Task: Find a dog-friendly snowkiting location in Montana.
Action: Mouse moved to (76, 26)
Screenshot: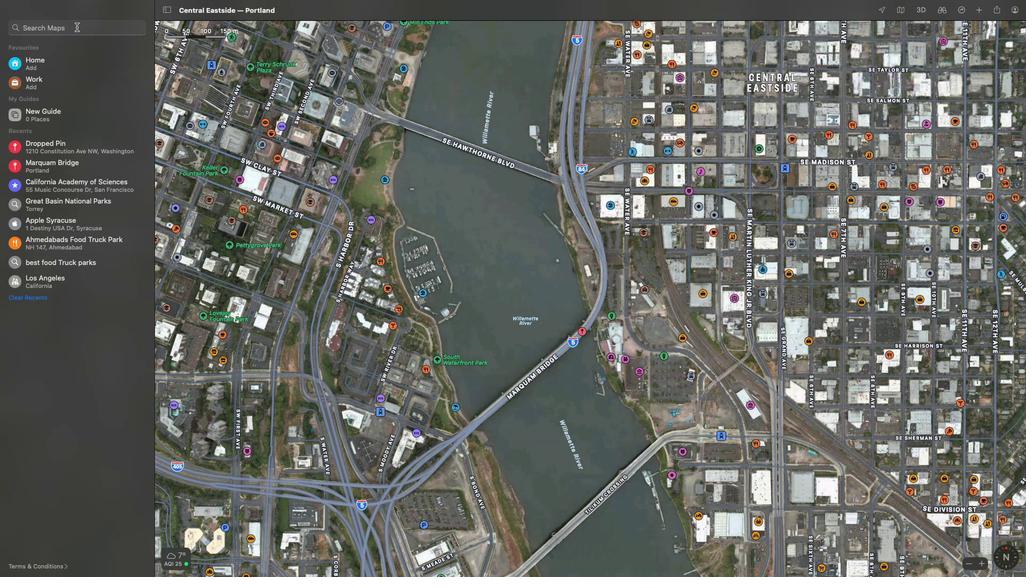 
Action: Mouse pressed left at (76, 26)
Screenshot: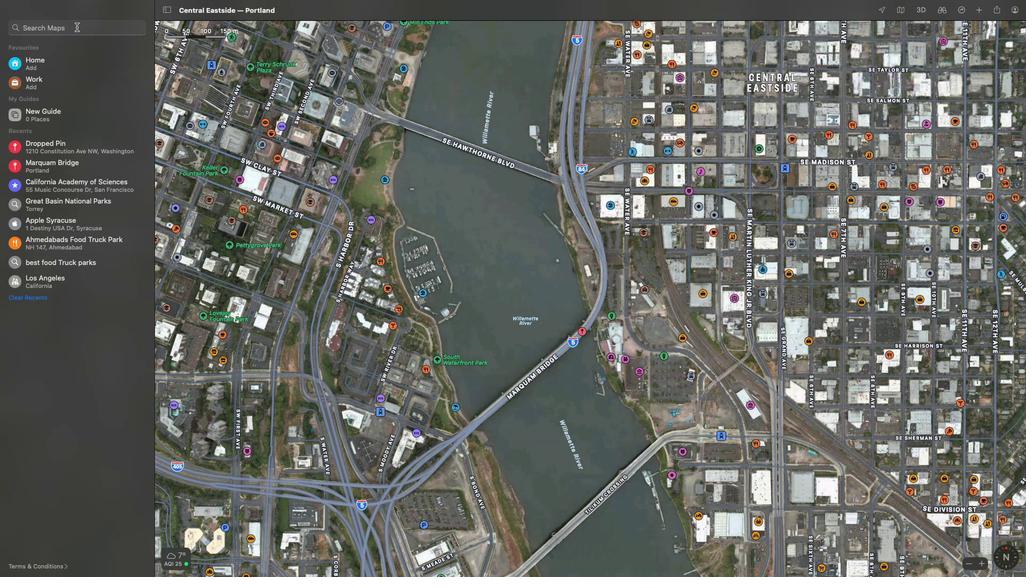 
Action: Mouse moved to (848, 337)
Screenshot: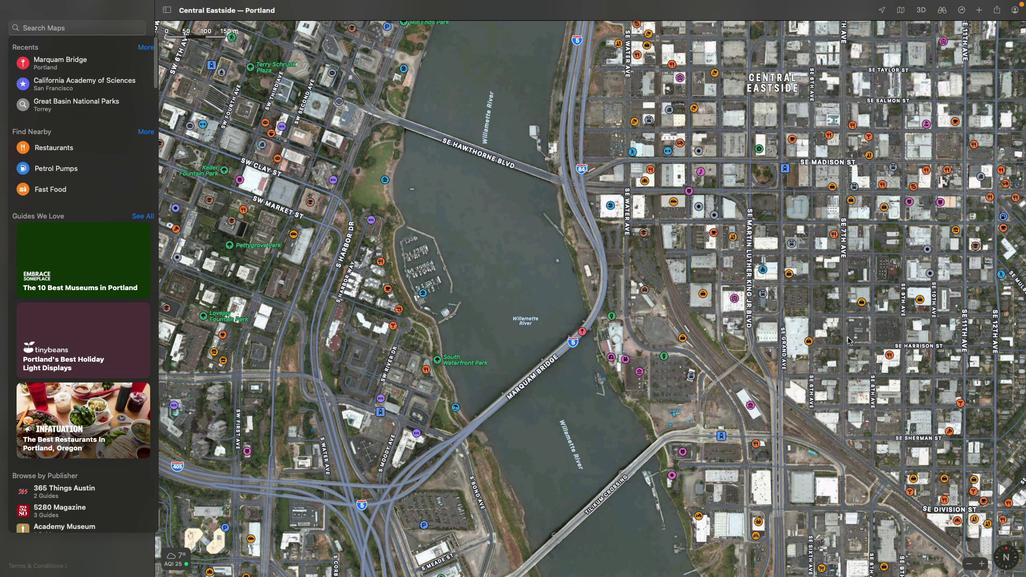 
Action: Key pressed Key.shift'M'
Screenshot: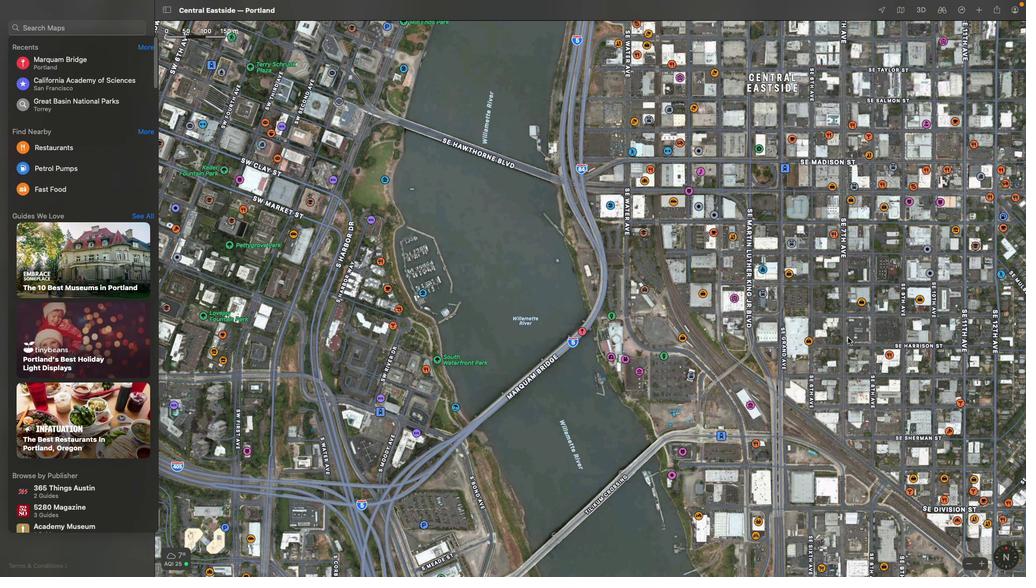 
Action: Mouse moved to (59, 28)
Screenshot: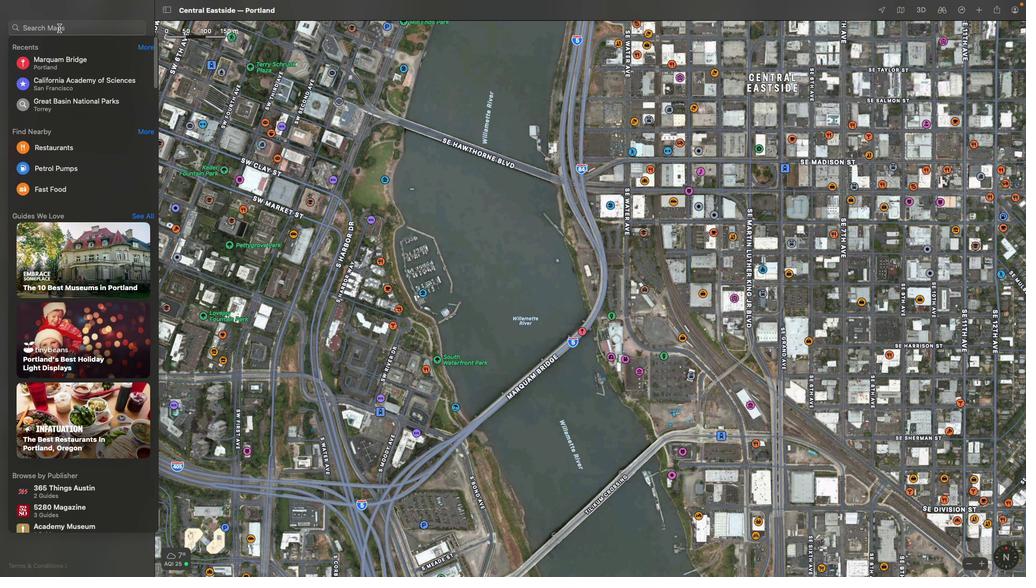 
Action: Mouse pressed left at (59, 28)
Screenshot: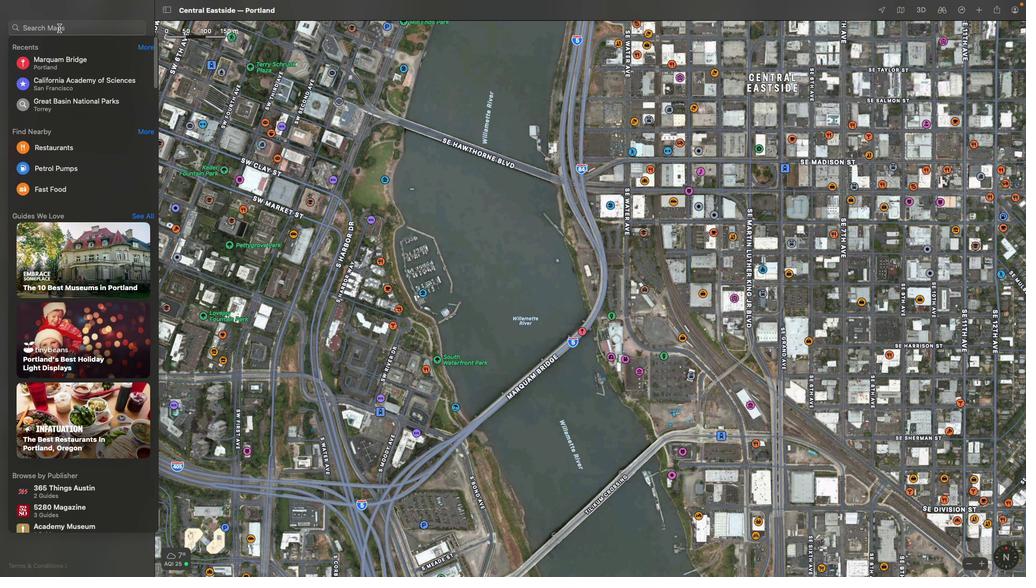 
Action: Key pressed Key.shift'M''o''n''t''a''n''a'Key.spaceKey.enter
Screenshot: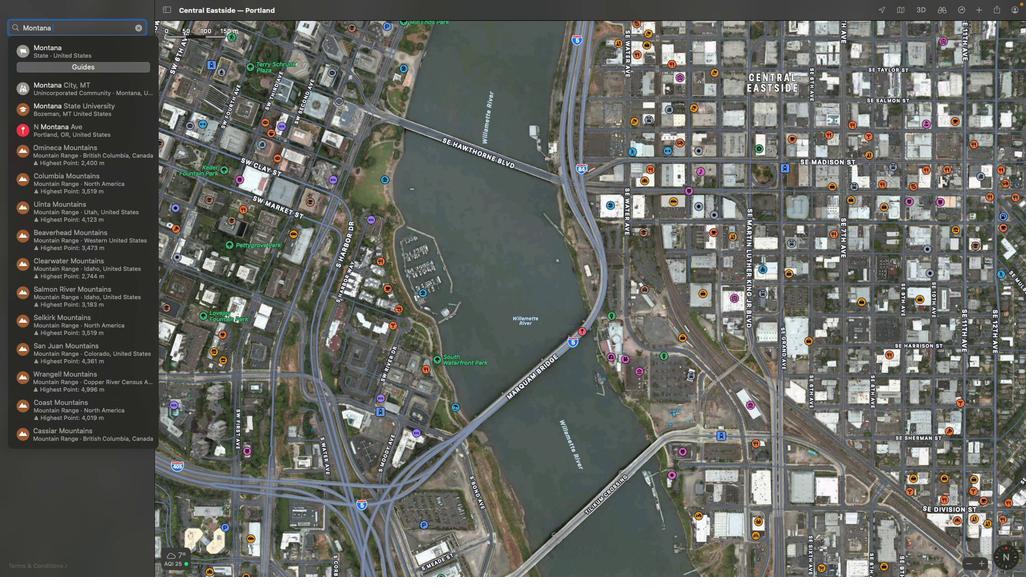 
Action: Mouse moved to (136, 26)
Screenshot: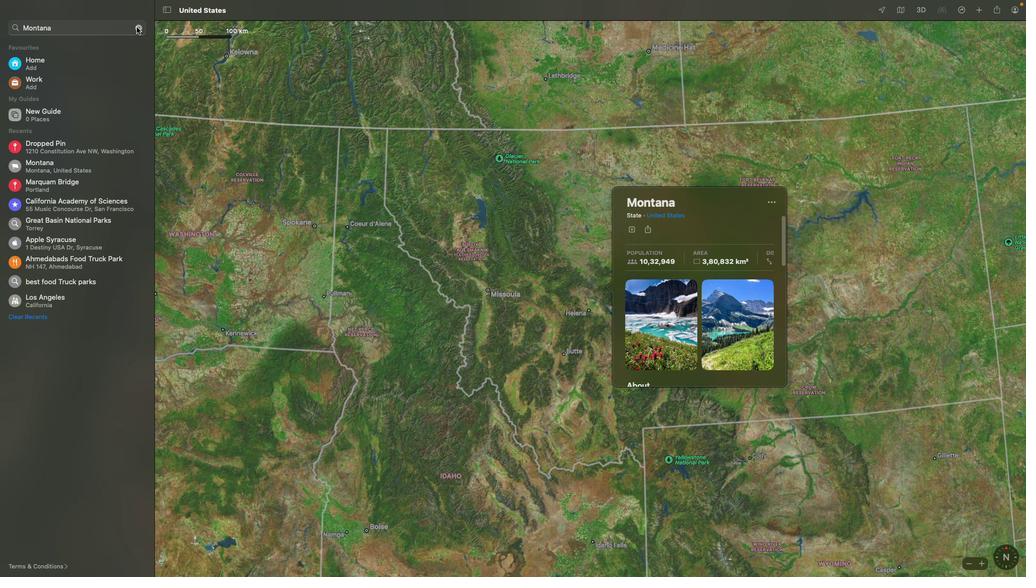 
Action: Mouse pressed left at (136, 26)
Screenshot: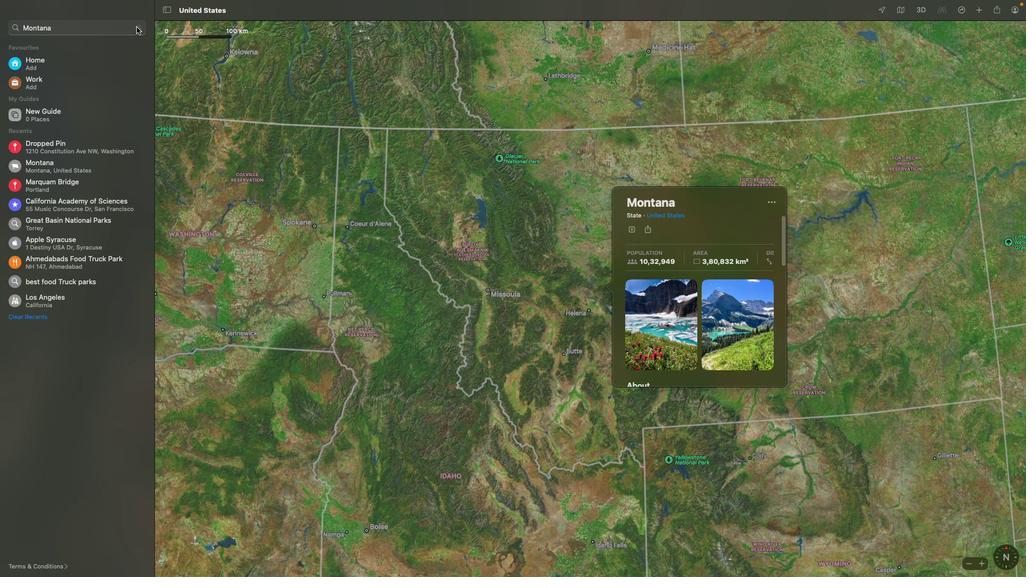 
Action: Mouse moved to (78, 32)
Screenshot: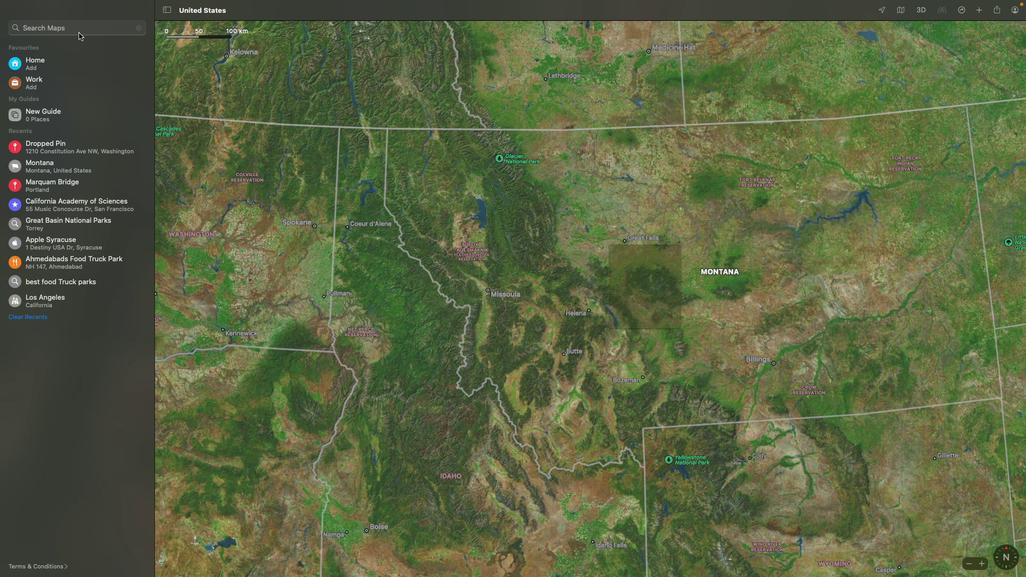 
Action: Mouse pressed left at (78, 32)
Screenshot: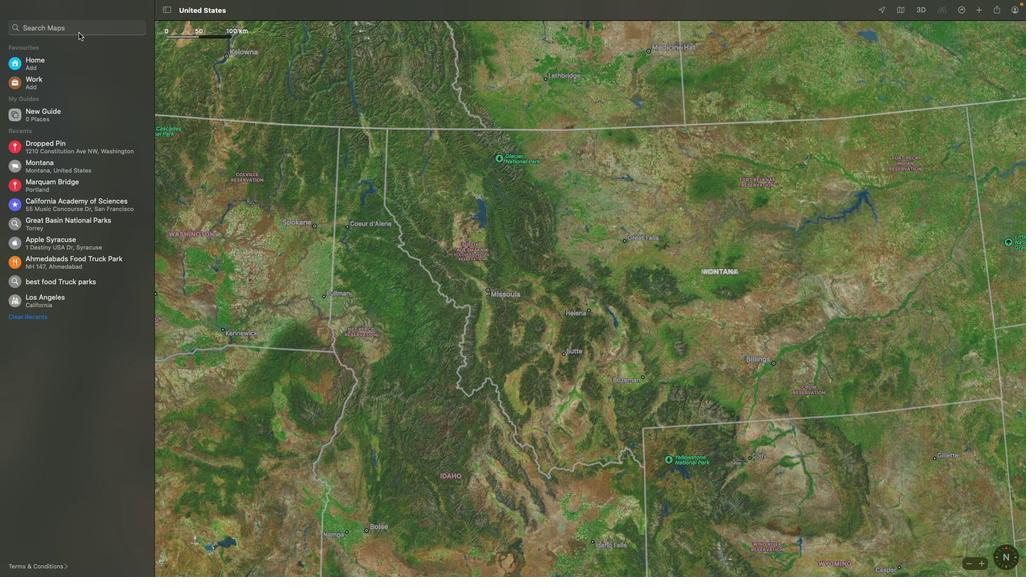 
Action: Mouse moved to (78, 30)
Screenshot: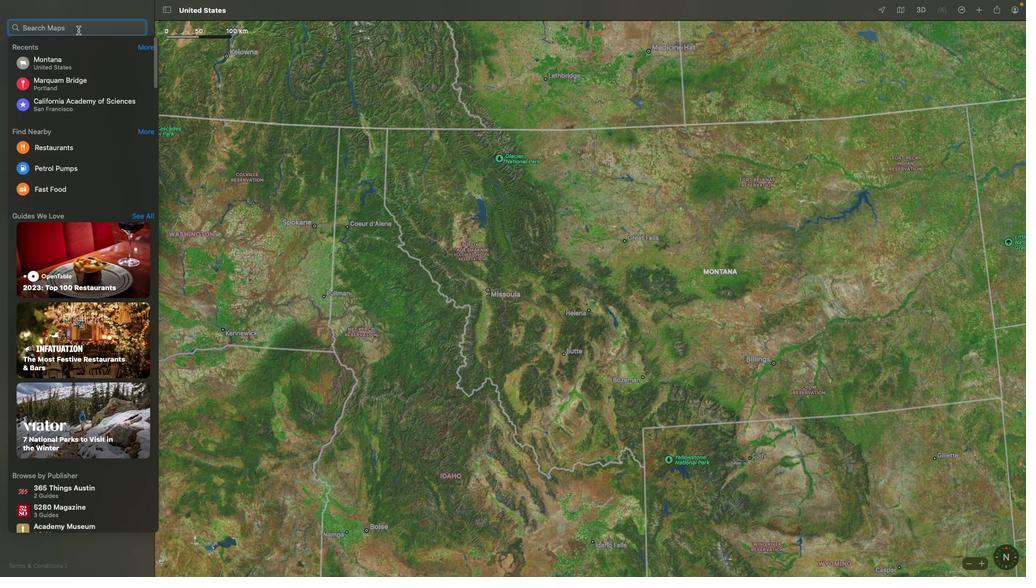 
Action: Mouse pressed left at (78, 30)
Screenshot: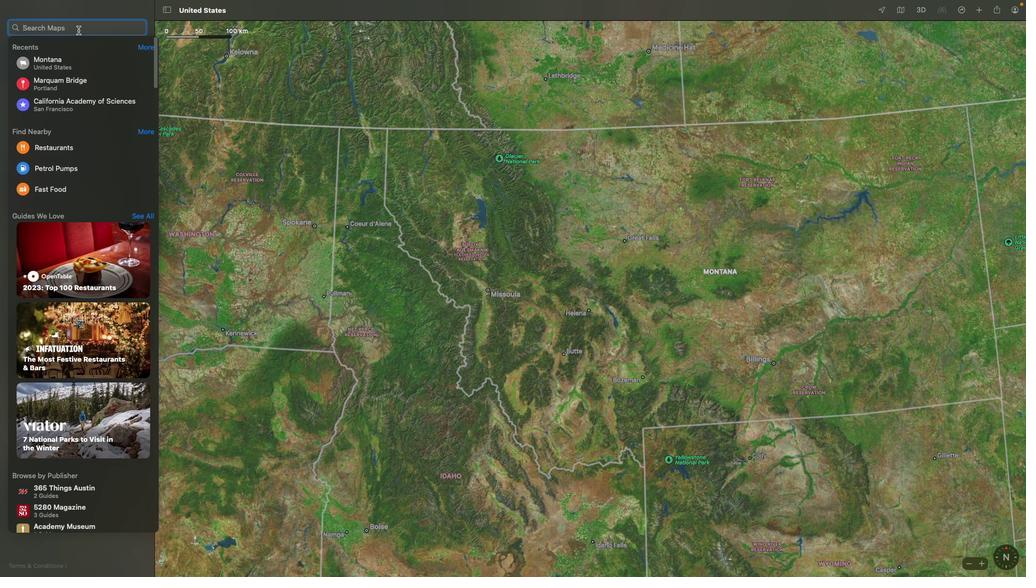 
Action: Key pressed Key.shift'D''o''g''-'Key.shift'F''r''i''e''n''d''l''y'Key.space's''n''o''w''k''i''t''i''n''g'Key.enter
Screenshot: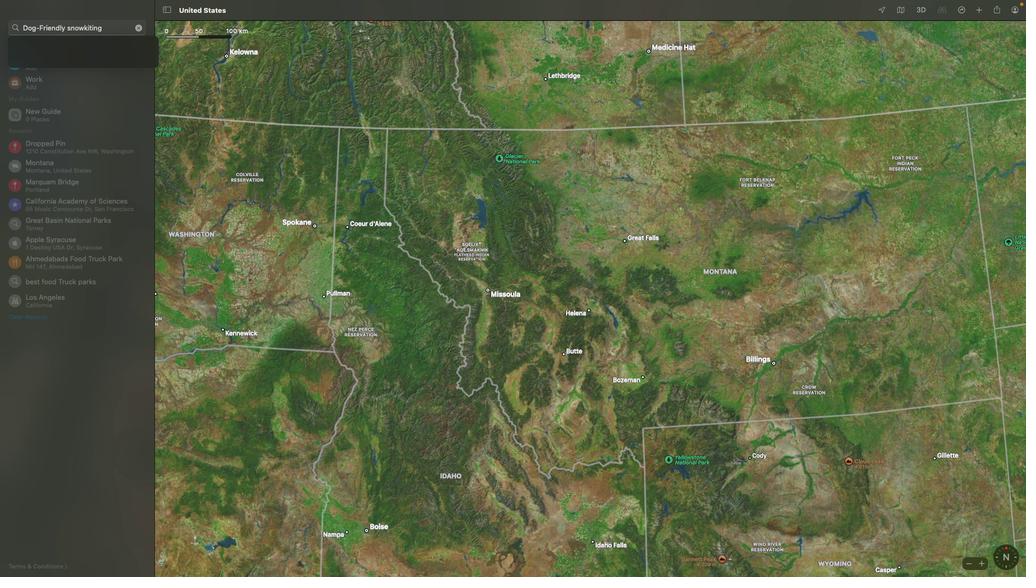 
